 Task: In attending events allow event notifications turn off.
Action: Mouse moved to (796, 66)
Screenshot: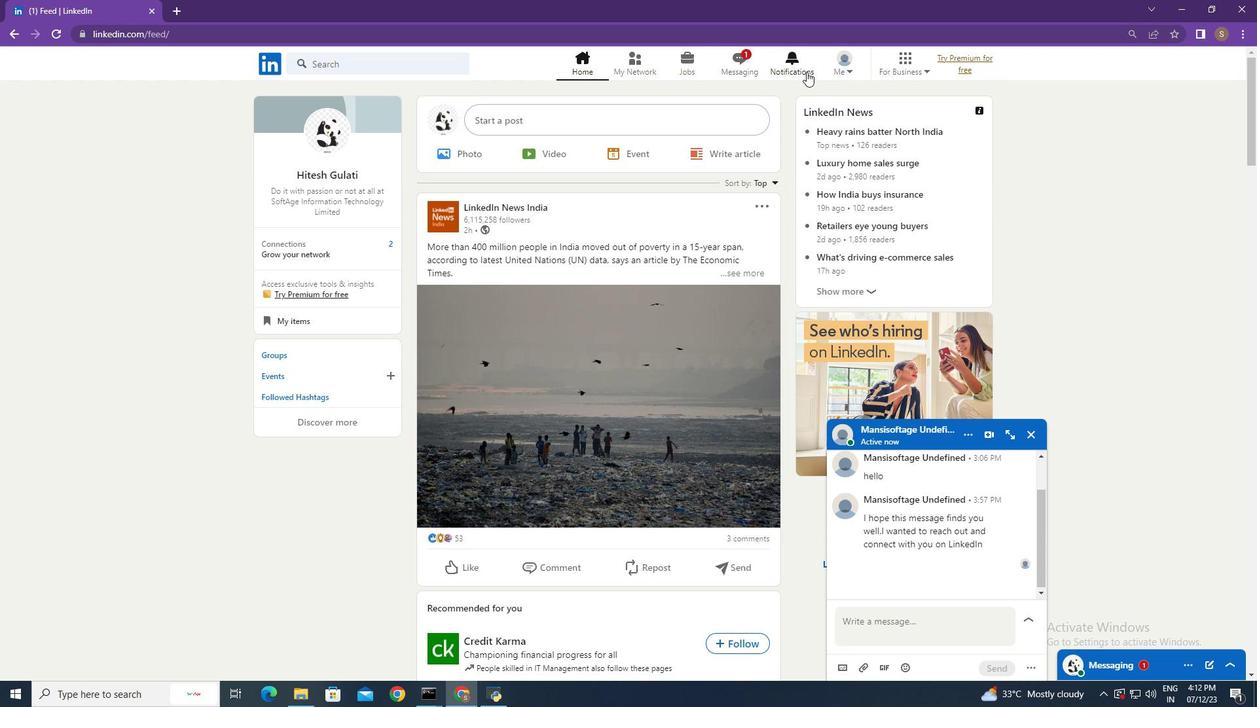 
Action: Mouse pressed left at (796, 66)
Screenshot: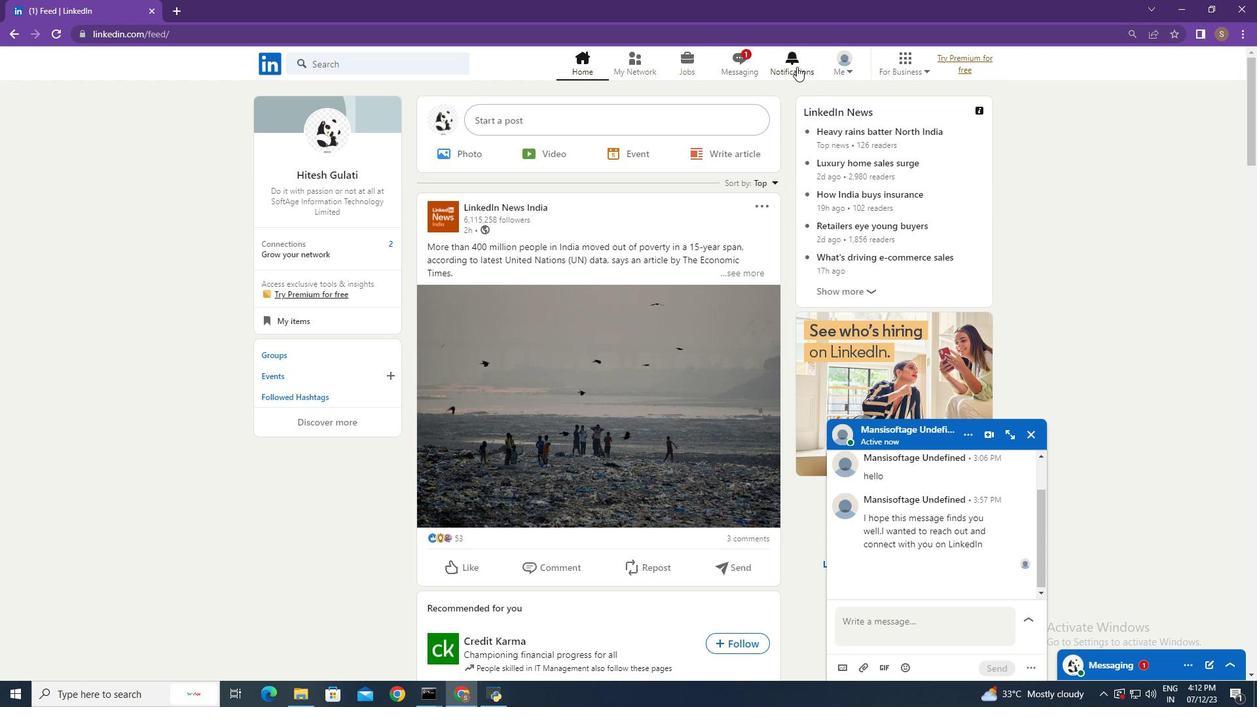 
Action: Mouse moved to (296, 151)
Screenshot: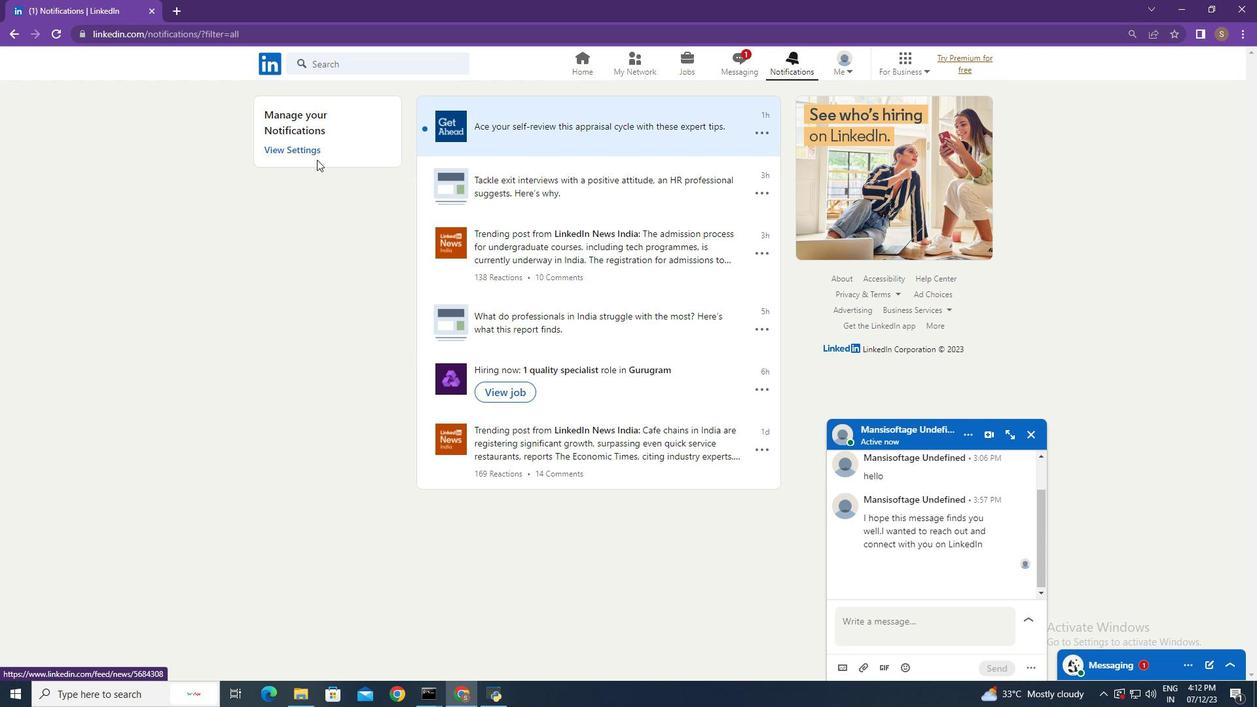 
Action: Mouse pressed left at (296, 151)
Screenshot: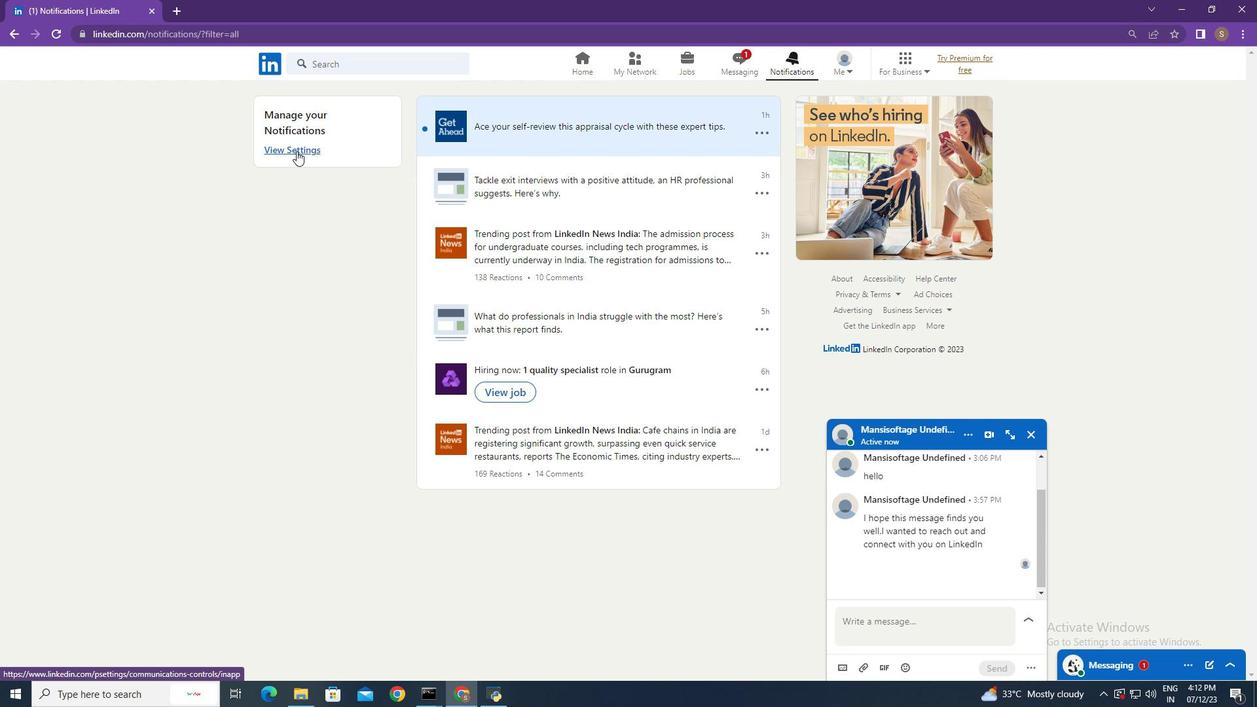 
Action: Mouse moved to (645, 438)
Screenshot: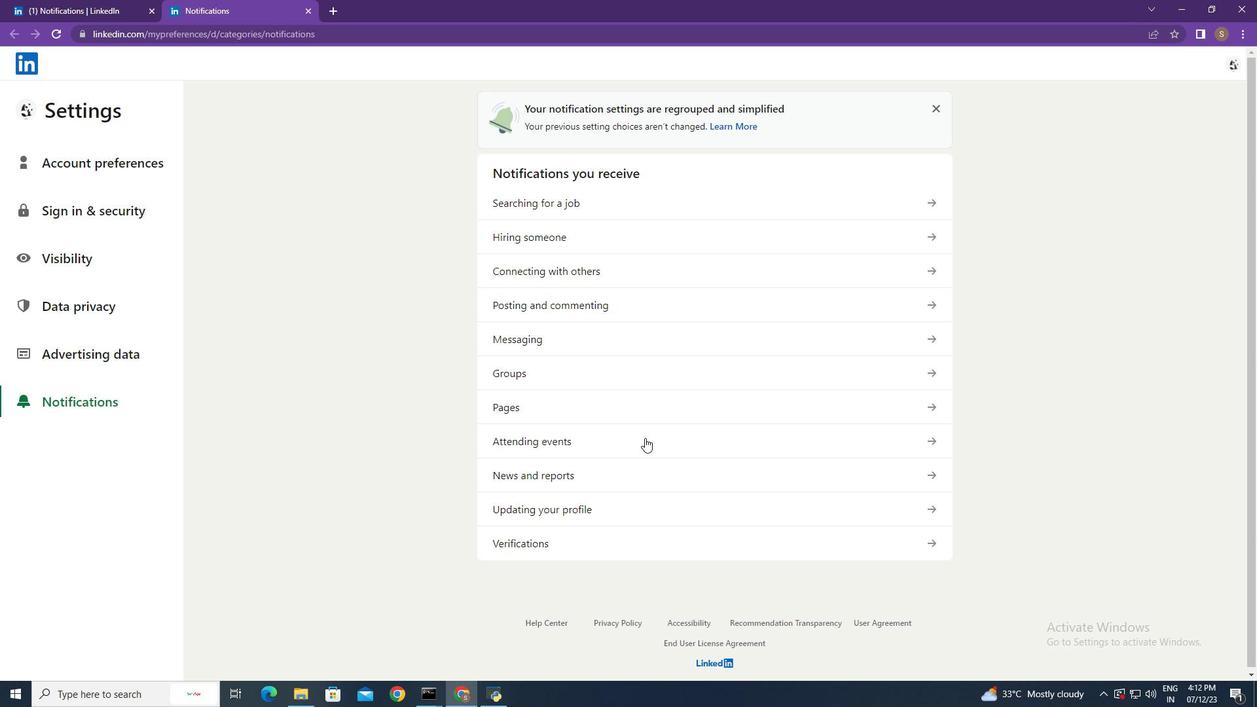 
Action: Mouse pressed left at (645, 438)
Screenshot: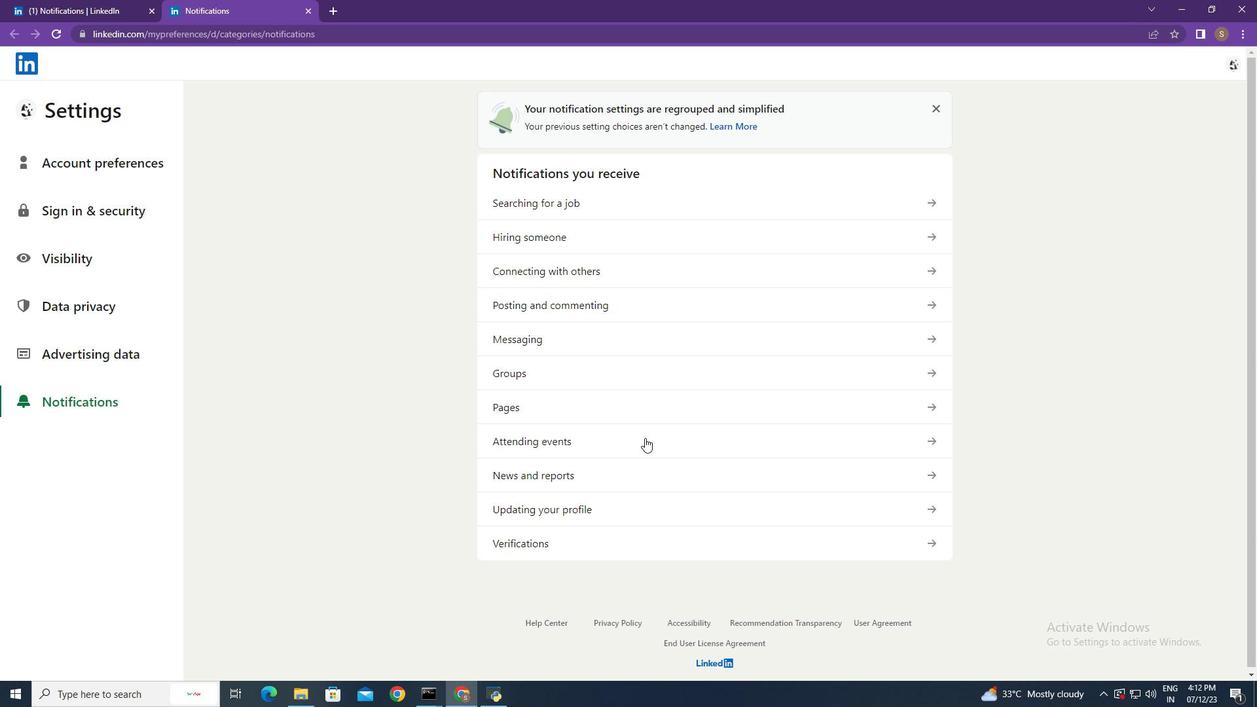 
Action: Mouse moved to (921, 153)
Screenshot: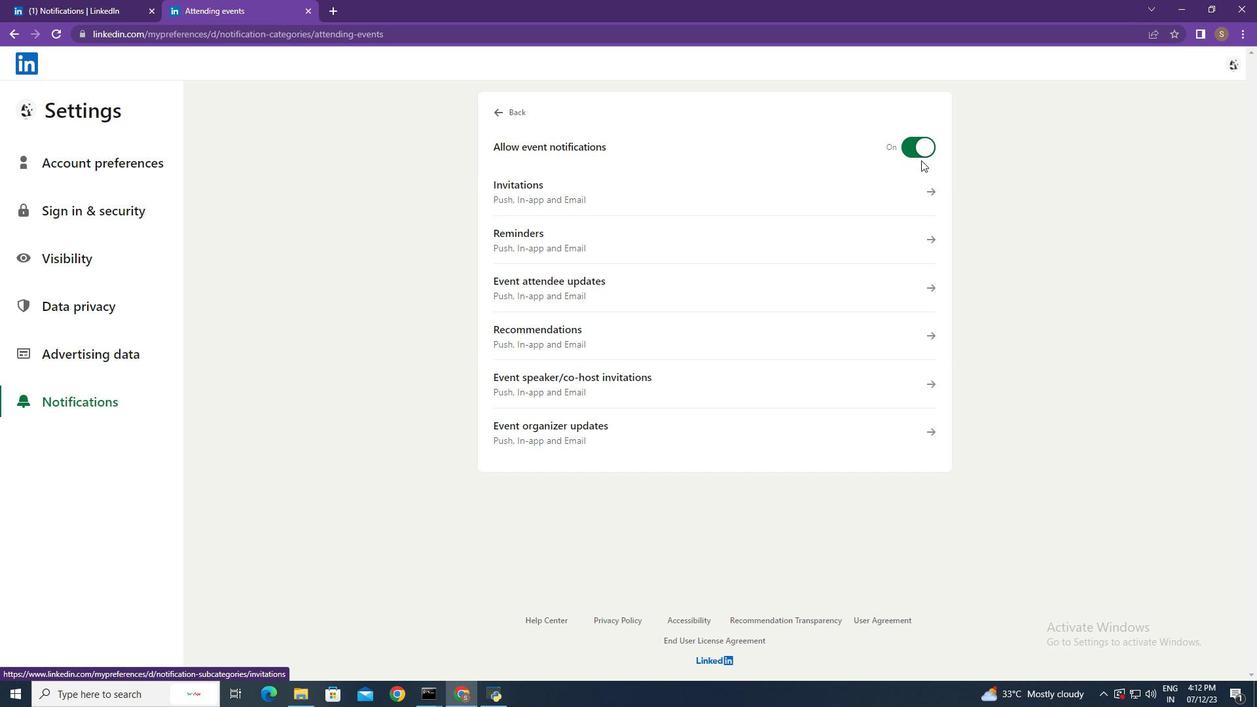 
Action: Mouse pressed left at (921, 153)
Screenshot: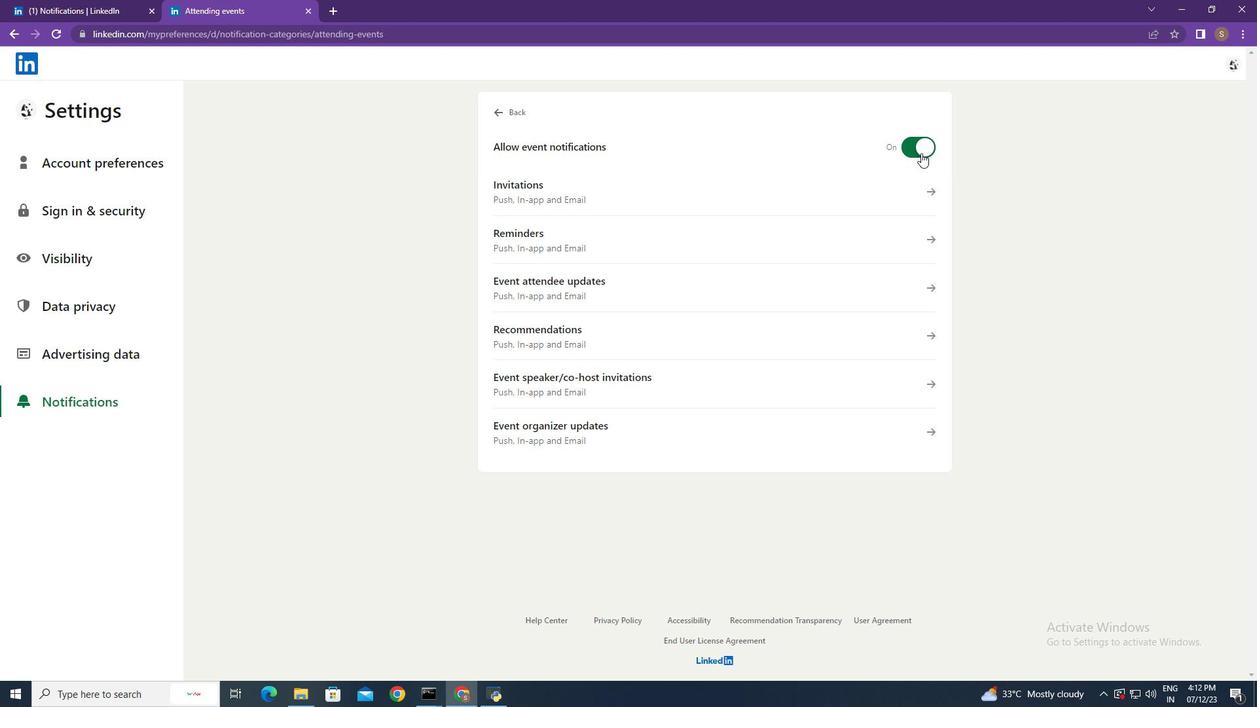 
Action: Mouse moved to (861, 477)
Screenshot: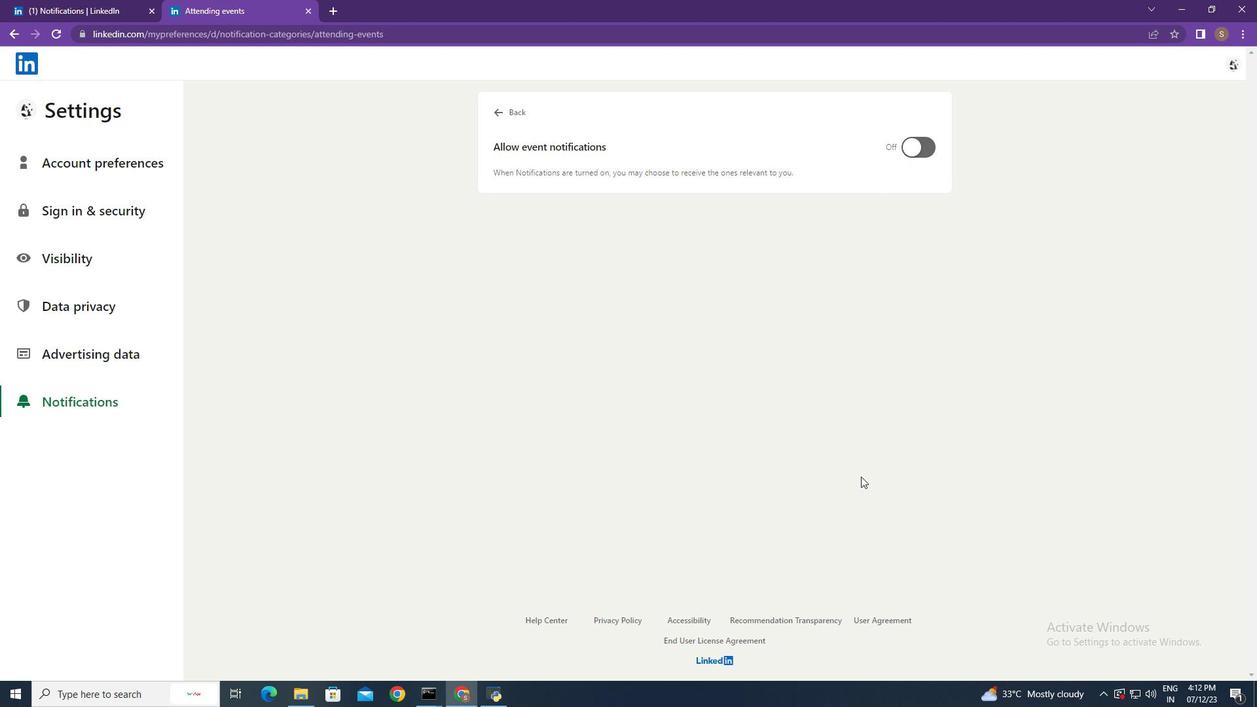 
